 Task: Install an additional file item themes from list.
Action: Mouse moved to (205, 235)
Screenshot: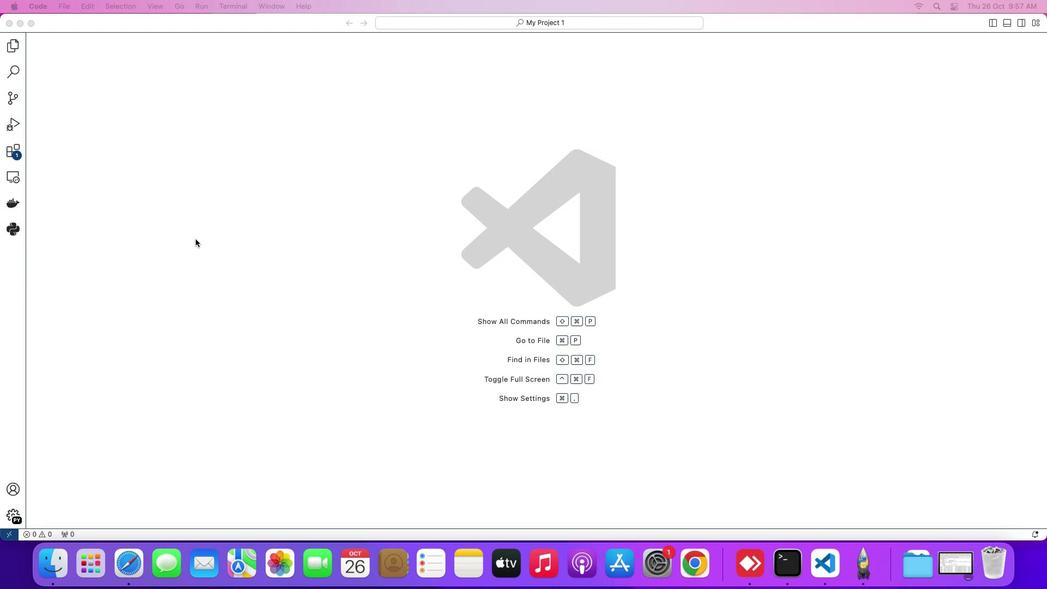 
Action: Mouse pressed left at (205, 235)
Screenshot: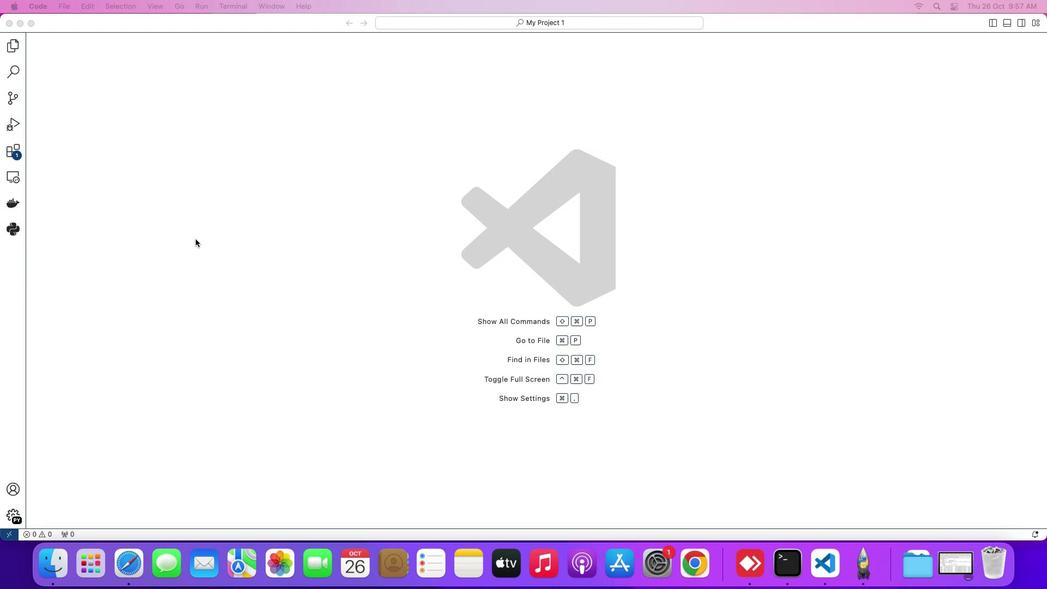 
Action: Mouse moved to (42, 0)
Screenshot: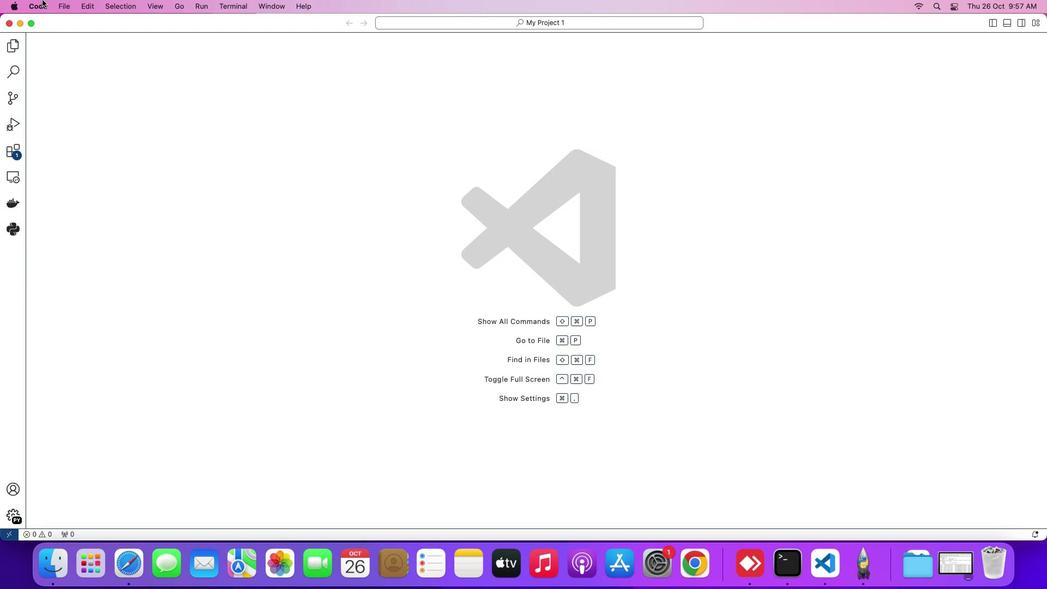 
Action: Mouse pressed left at (42, 0)
Screenshot: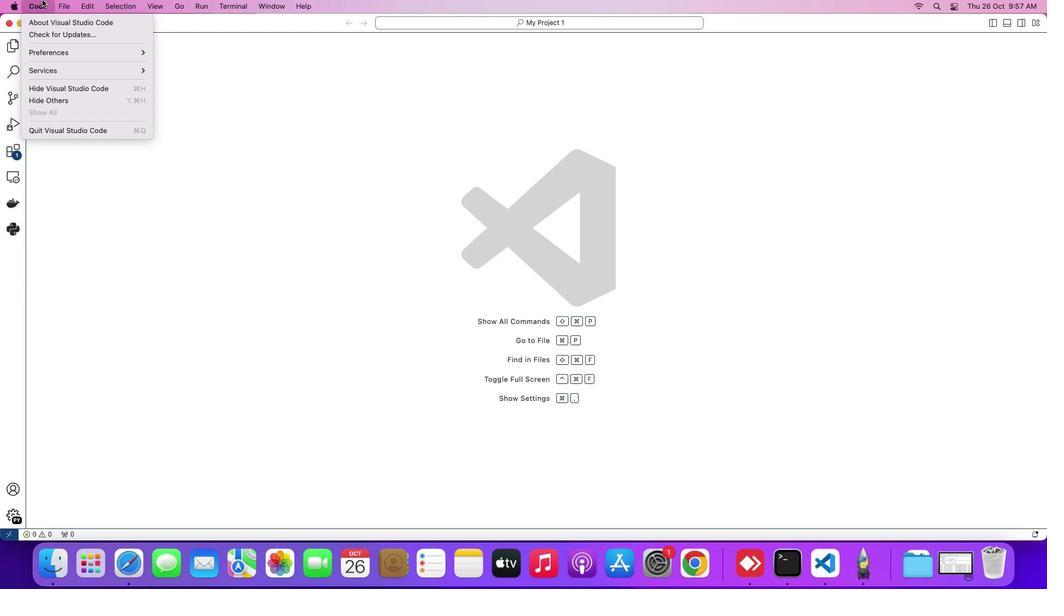 
Action: Mouse moved to (316, 134)
Screenshot: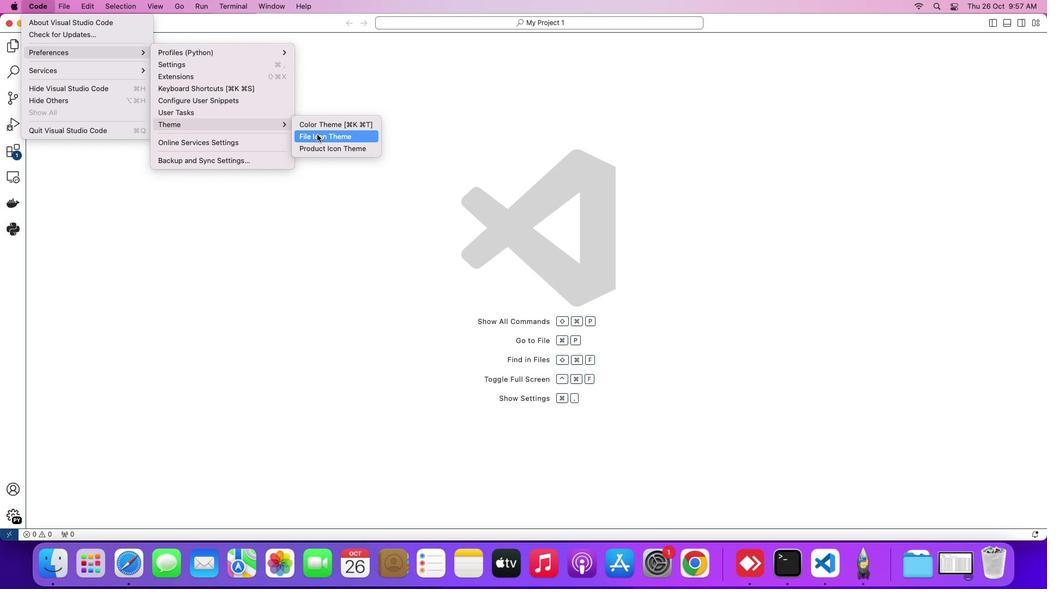 
Action: Mouse pressed left at (316, 134)
Screenshot: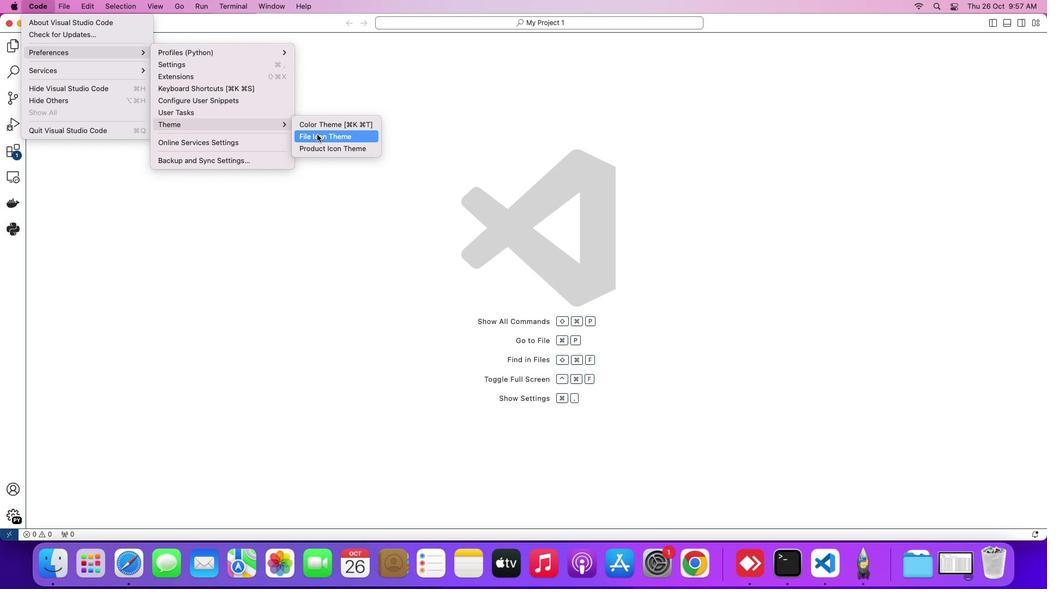 
Action: Mouse moved to (379, 84)
Screenshot: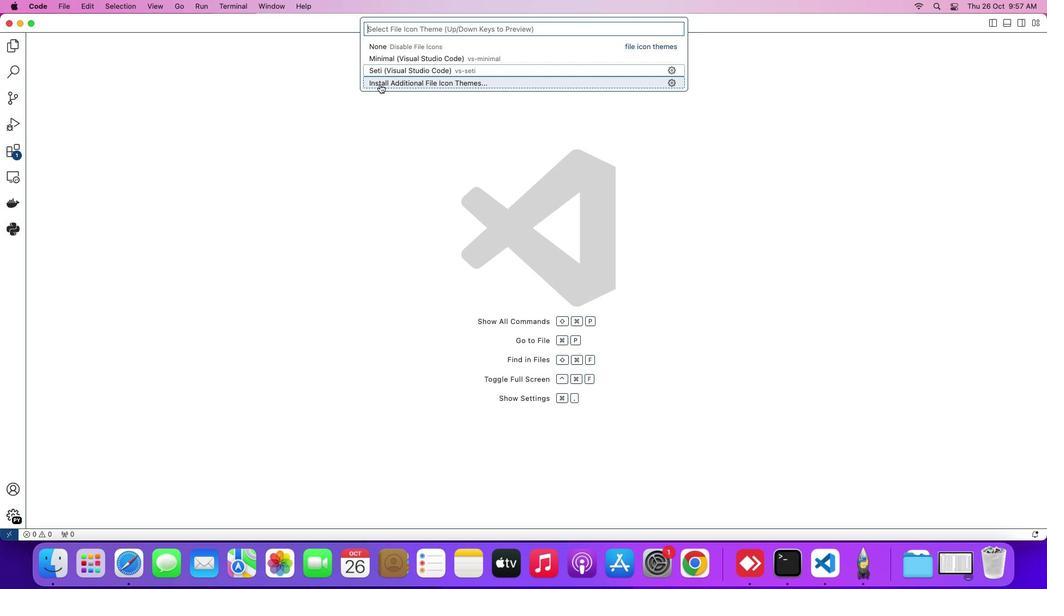 
Action: Mouse pressed left at (379, 84)
Screenshot: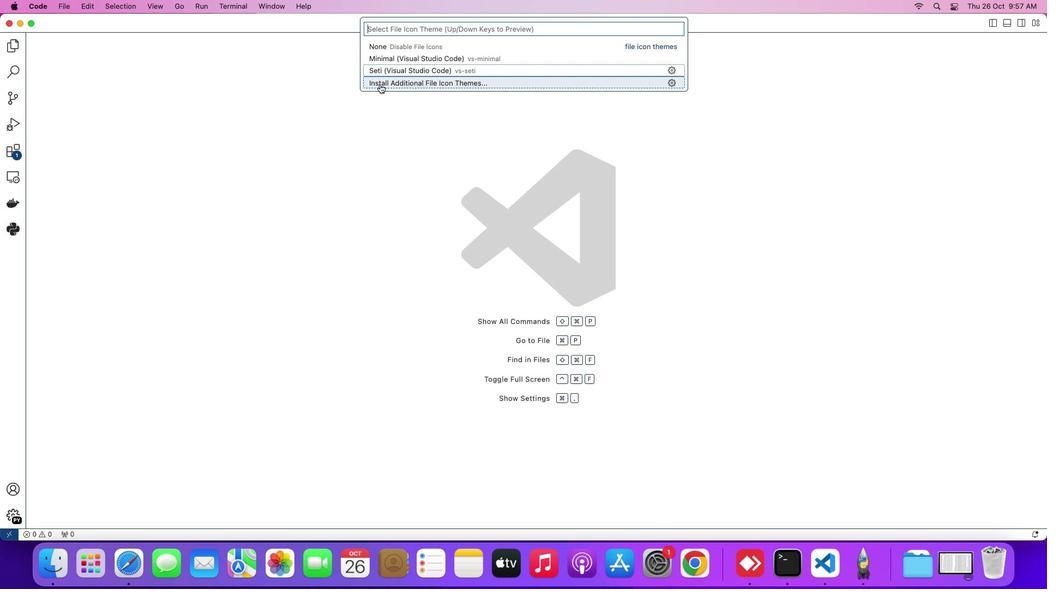 
Action: Mouse moved to (122, 99)
Screenshot: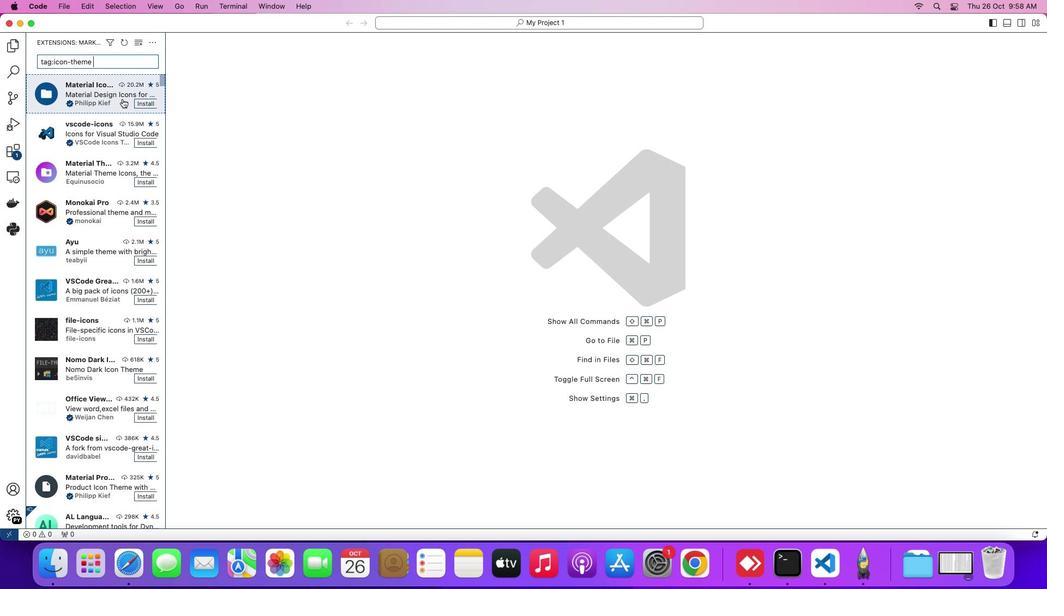 
